 Task: Log work in the project TreatWorks for the issue 'Missing or incorrect error messages' spent time as '4w 4d 1h 50m' and remaining time as '4w 3d 6h 20m' and add a flag. Now add the issue to the epic 'IT project portfolio management (PPM) improvement'.
Action: Mouse moved to (665, 198)
Screenshot: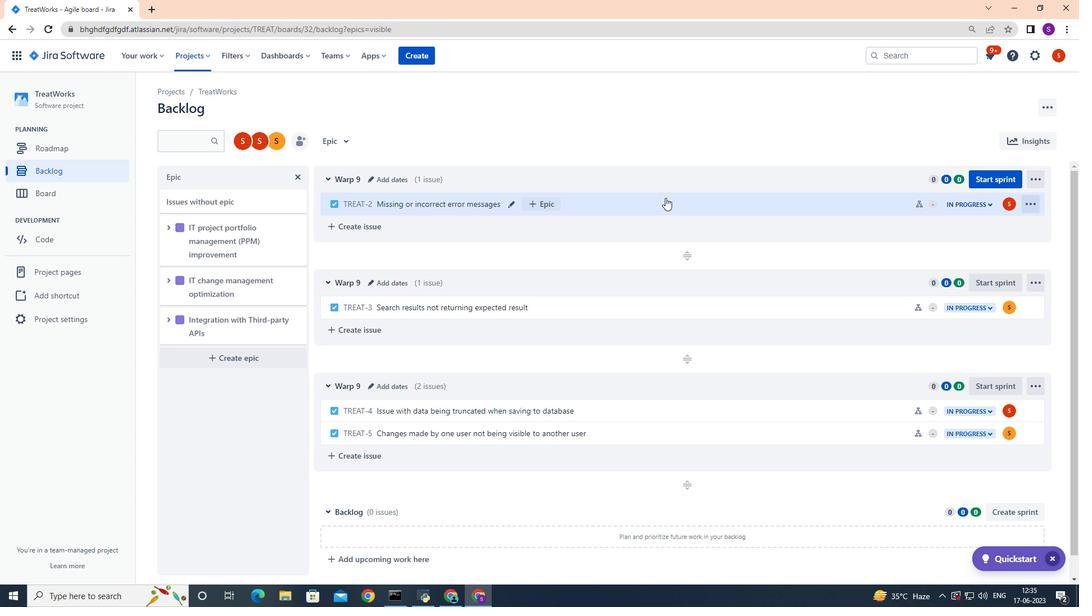 
Action: Mouse pressed left at (665, 198)
Screenshot: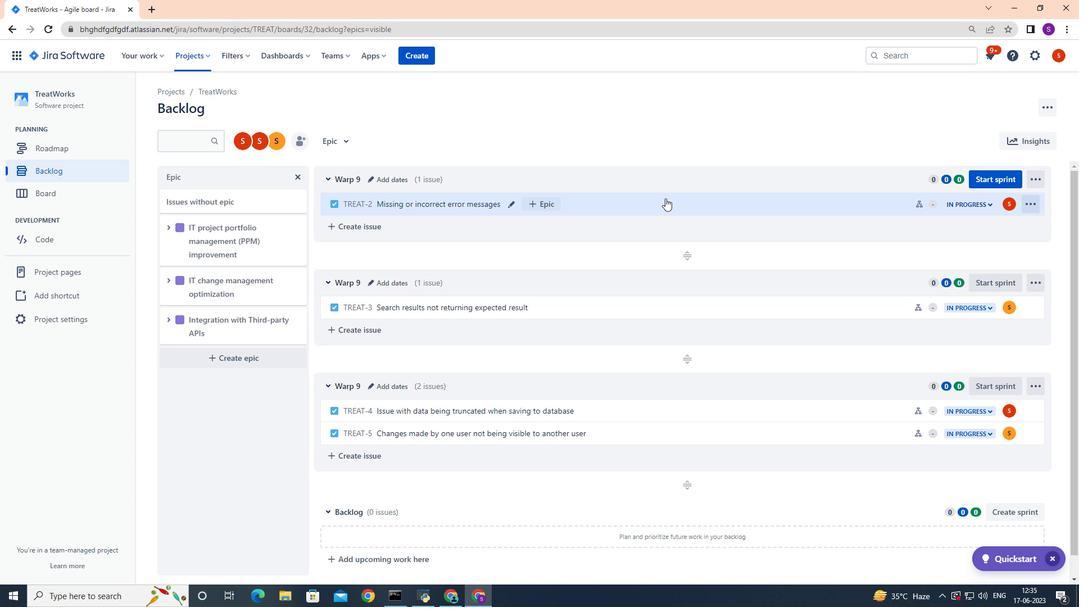 
Action: Mouse moved to (1035, 170)
Screenshot: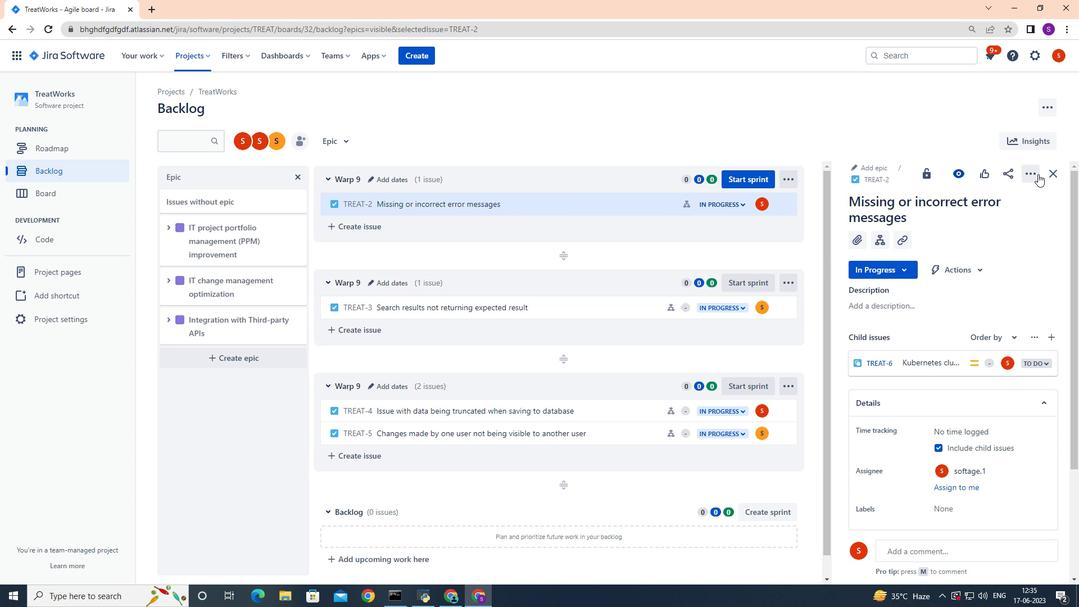 
Action: Mouse pressed left at (1035, 170)
Screenshot: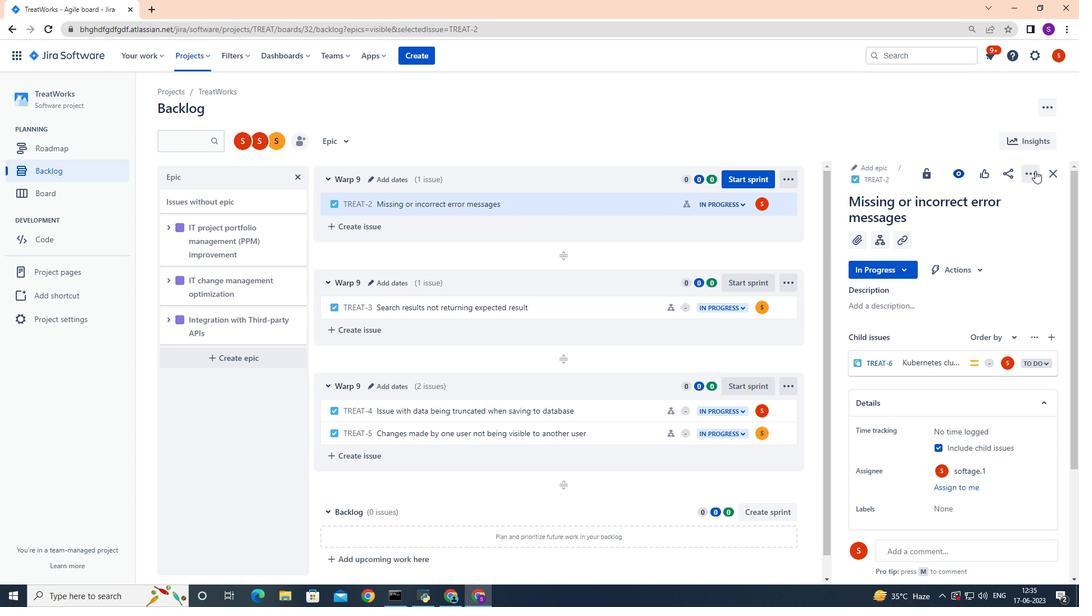 
Action: Mouse moved to (1003, 200)
Screenshot: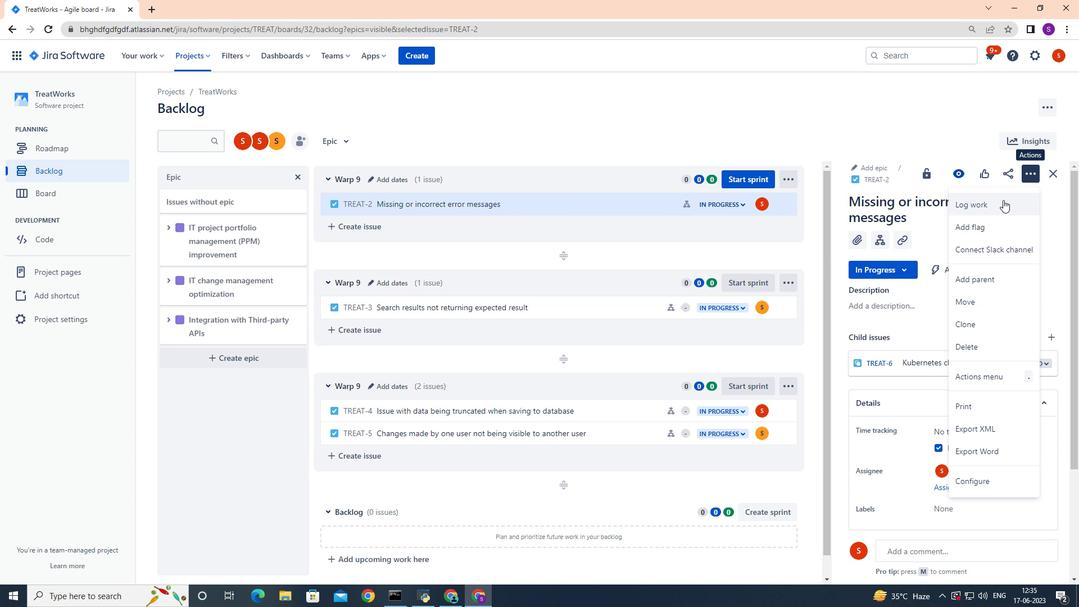 
Action: Mouse pressed left at (1003, 200)
Screenshot: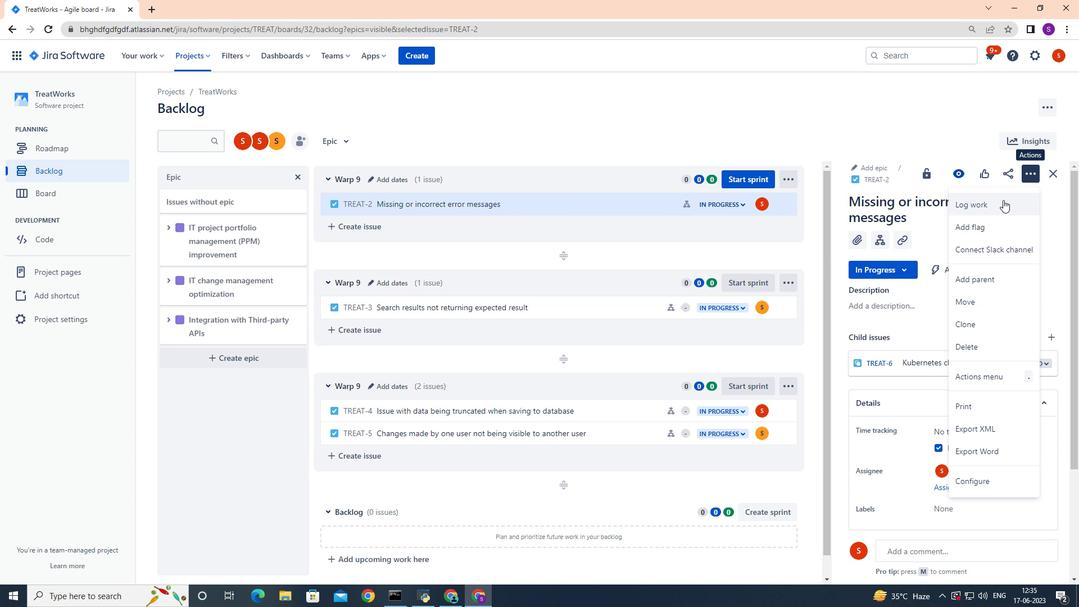 
Action: Mouse moved to (1003, 200)
Screenshot: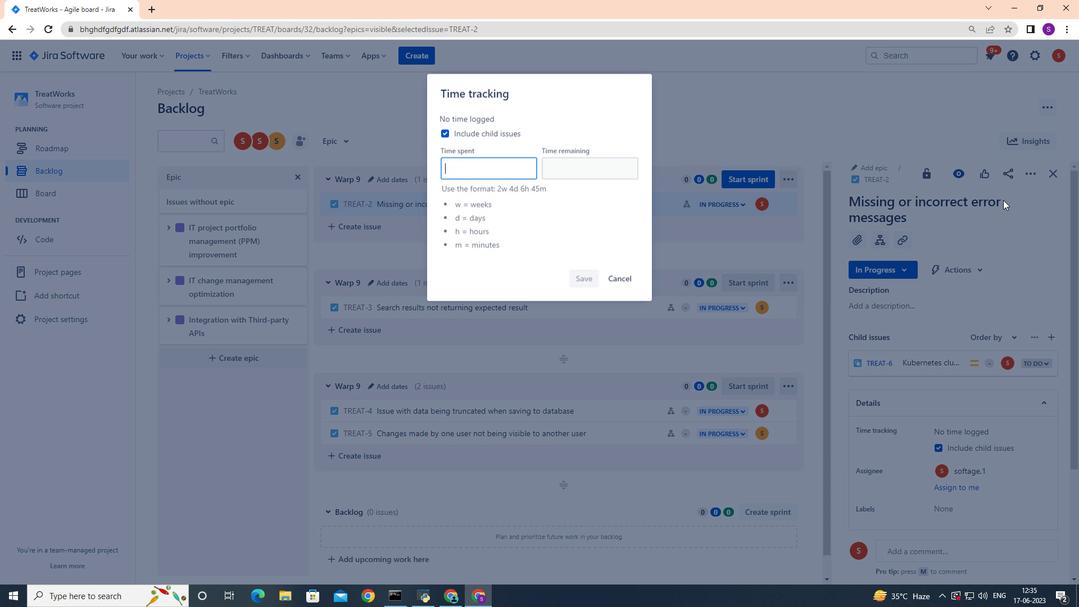 
Action: Key pressed 4w<Key.space>4d<Key.space>1h<Key.space>50m
Screenshot: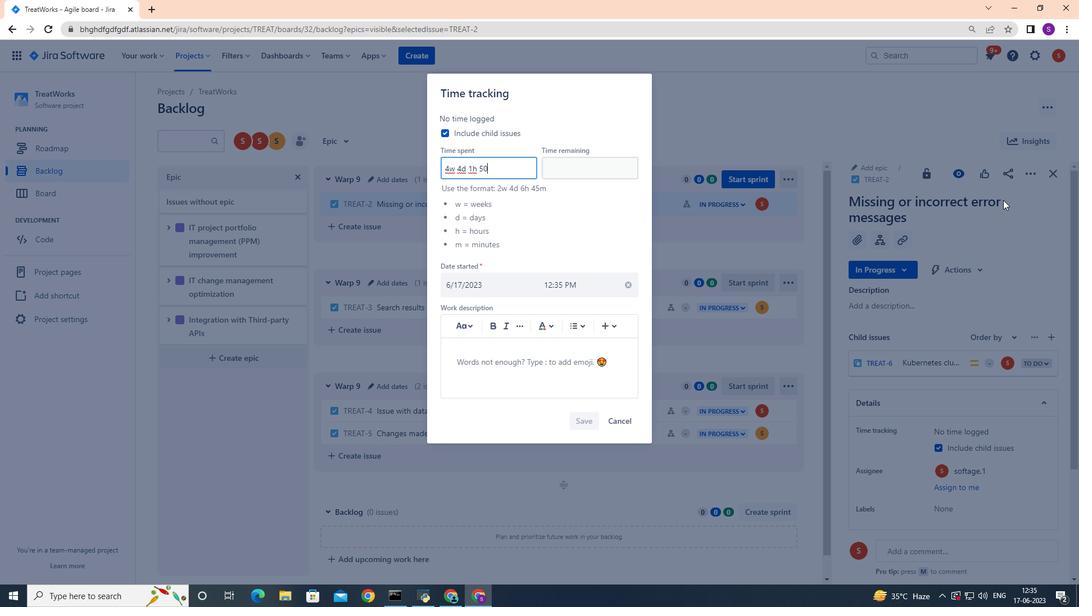 
Action: Mouse moved to (610, 165)
Screenshot: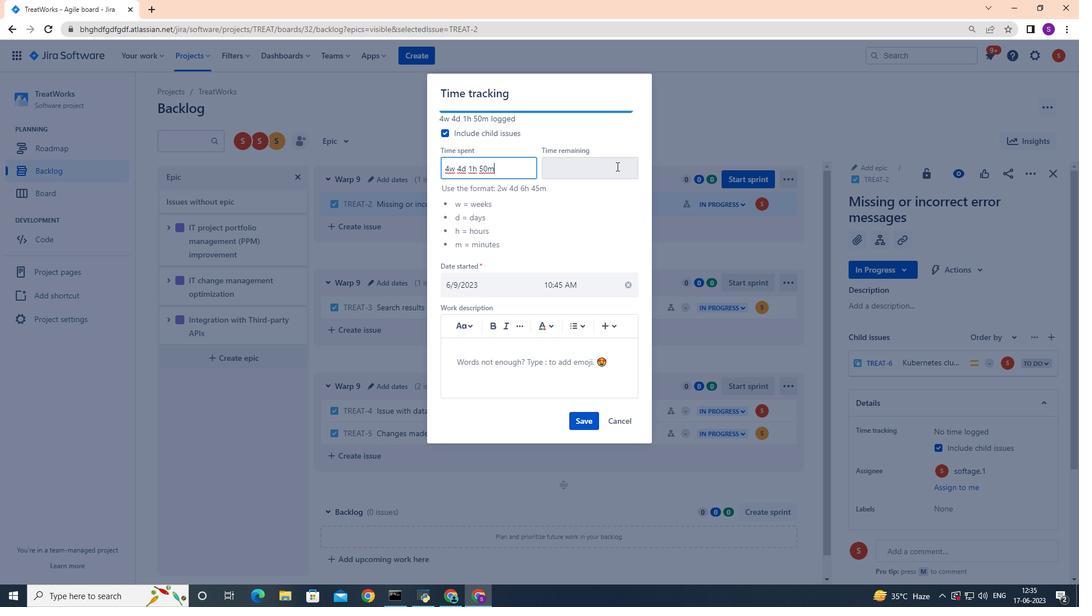 
Action: Mouse pressed left at (610, 165)
Screenshot: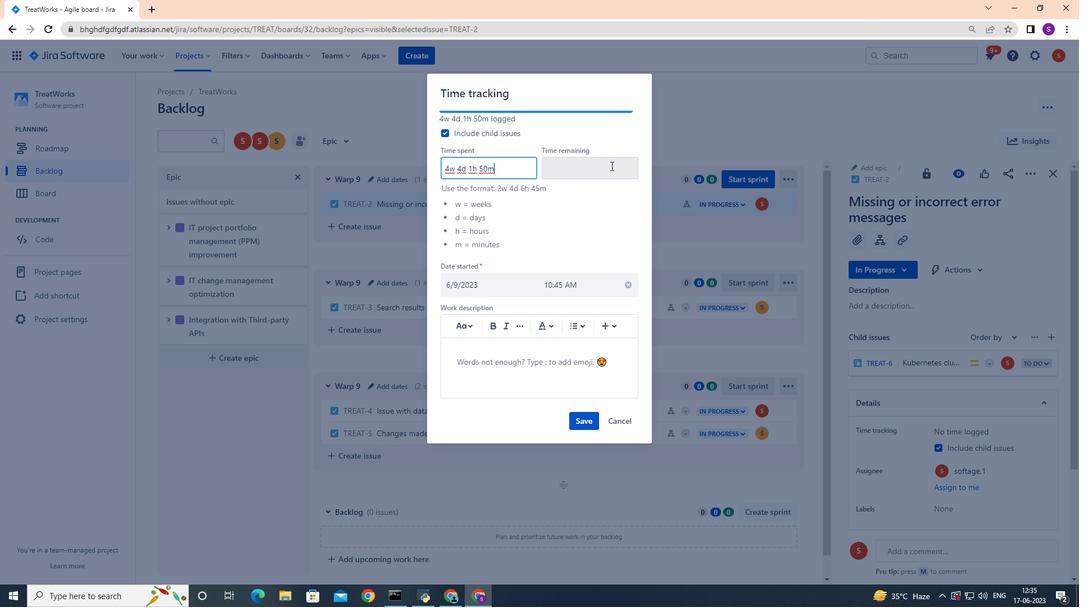 
Action: Mouse moved to (609, 165)
Screenshot: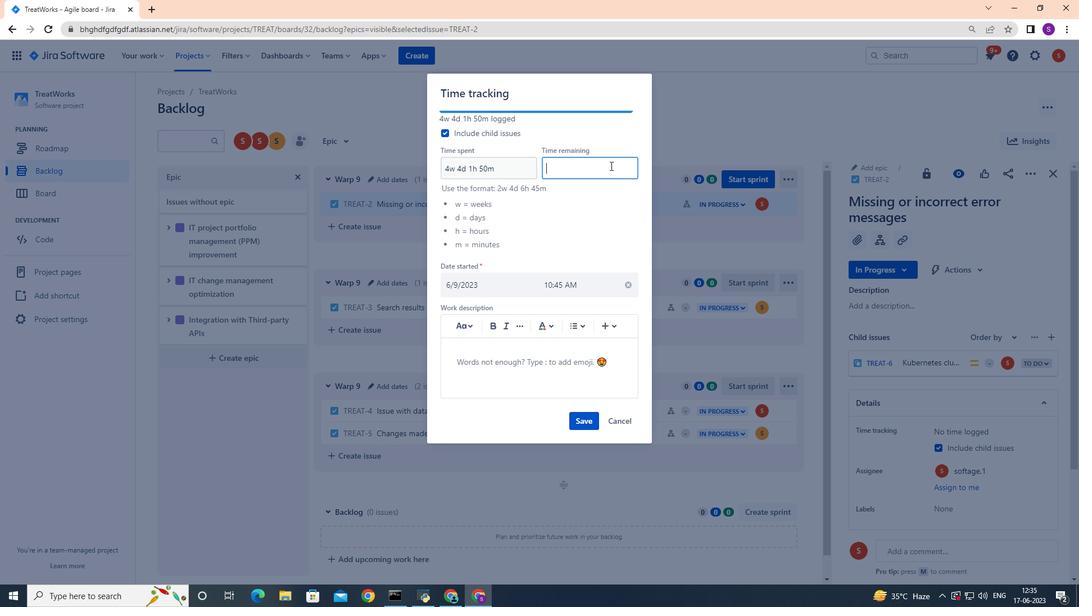 
Action: Key pressed 4w<Key.space>3d<Key.space>6h<Key.space>20m
Screenshot: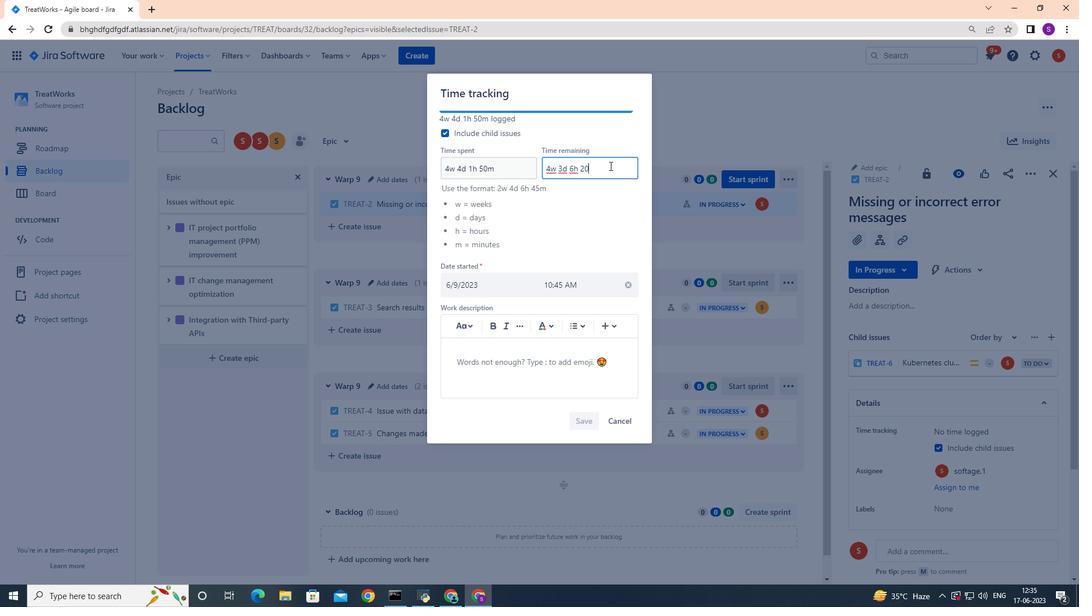 
Action: Mouse moved to (582, 415)
Screenshot: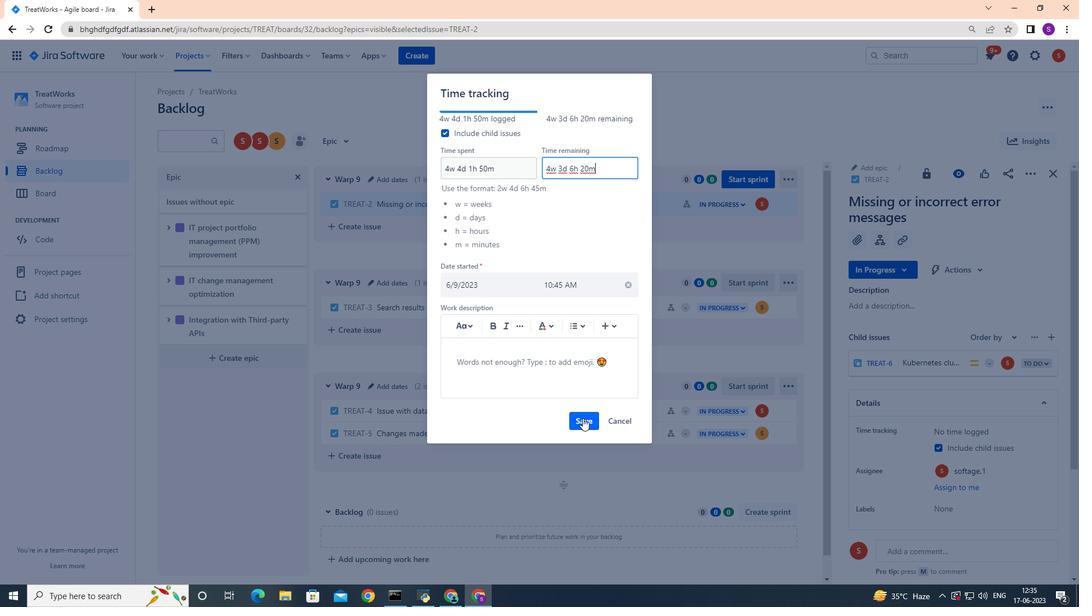 
Action: Mouse pressed left at (582, 415)
Screenshot: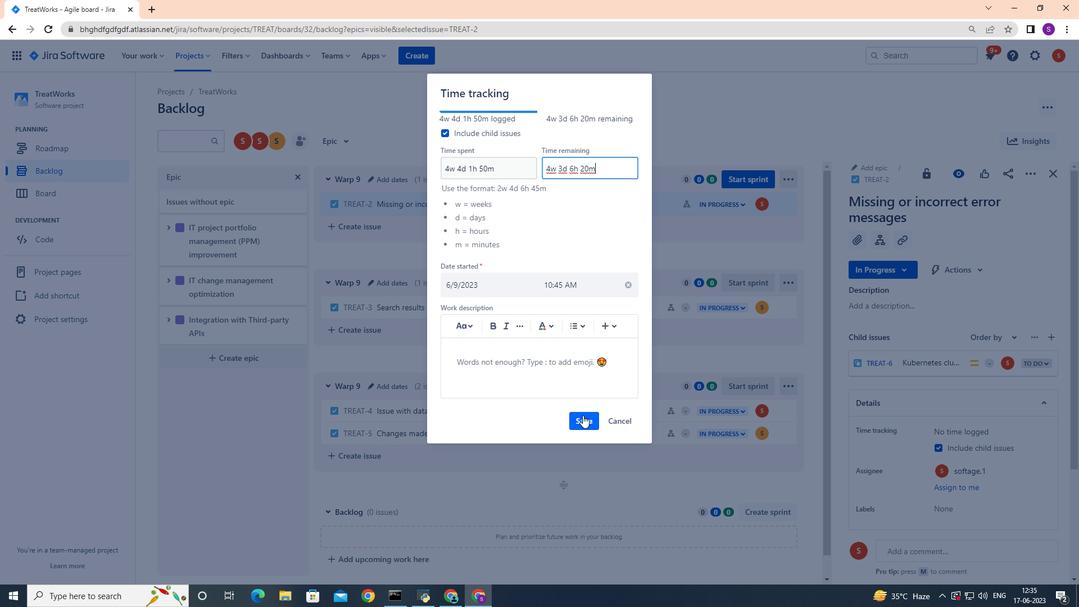 
Action: Mouse moved to (1030, 169)
Screenshot: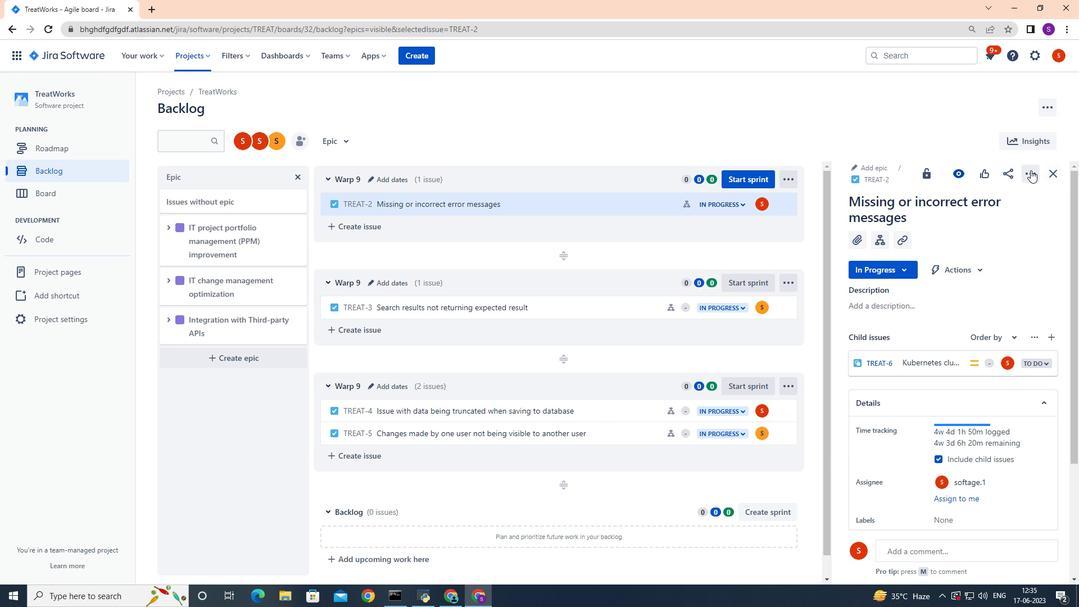 
Action: Mouse pressed left at (1030, 169)
Screenshot: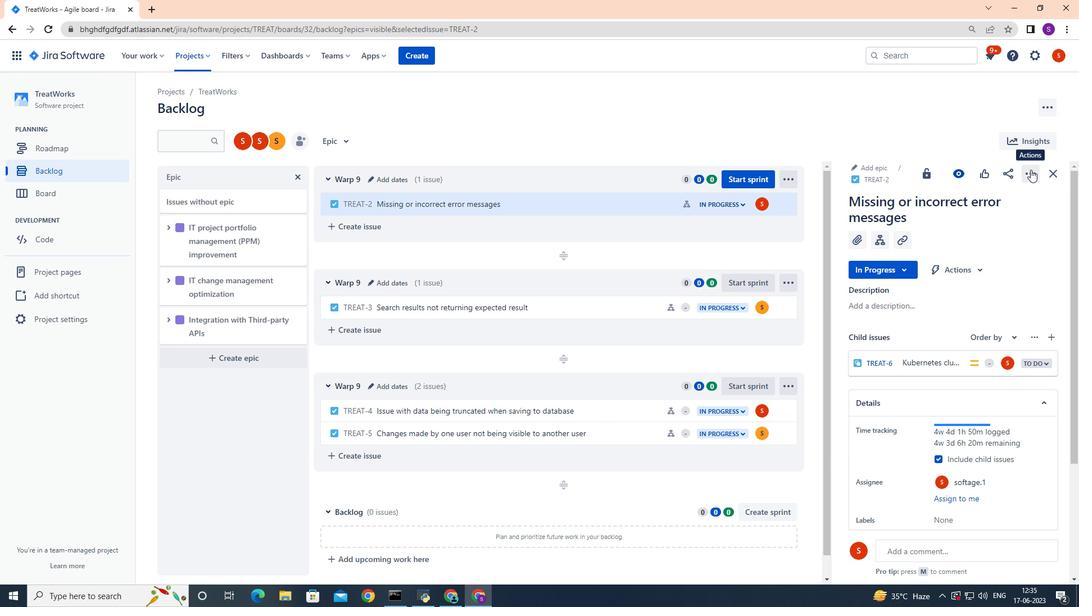 
Action: Mouse moved to (989, 222)
Screenshot: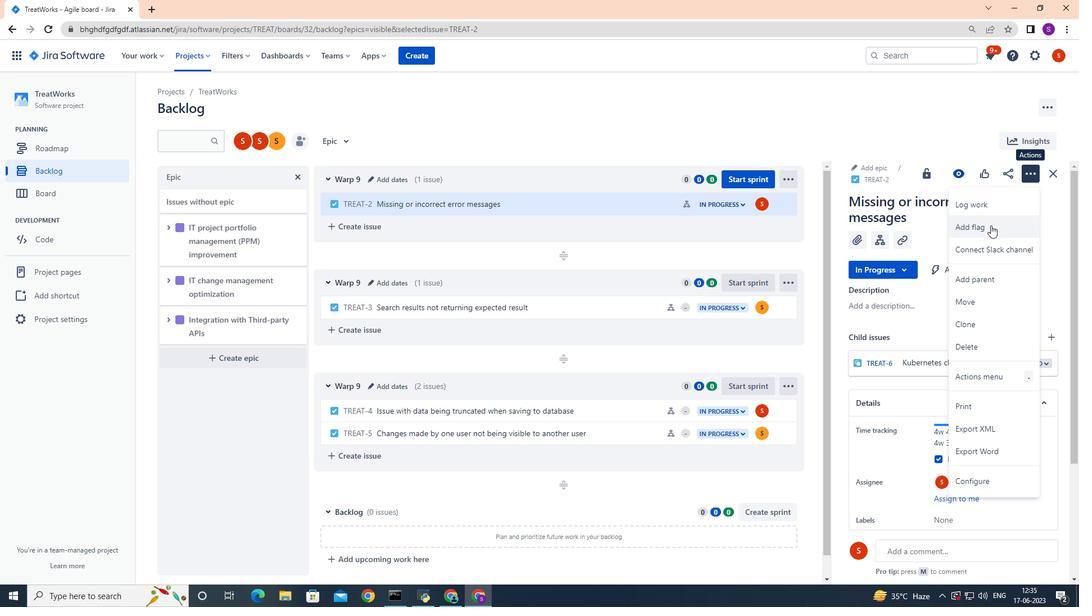 
Action: Mouse pressed left at (989, 222)
Screenshot: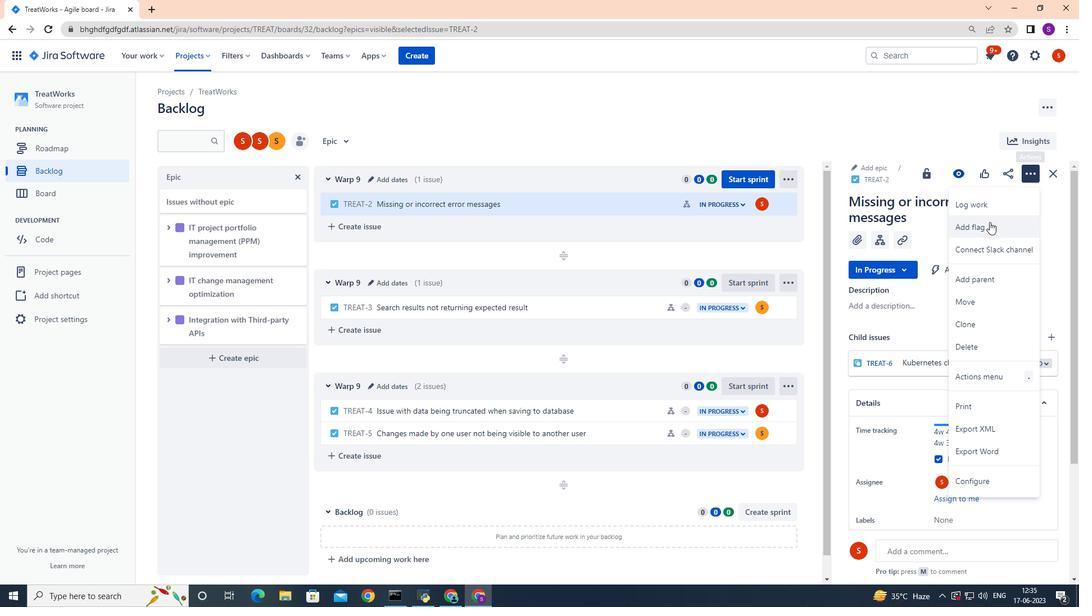 
Action: Mouse moved to (543, 201)
Screenshot: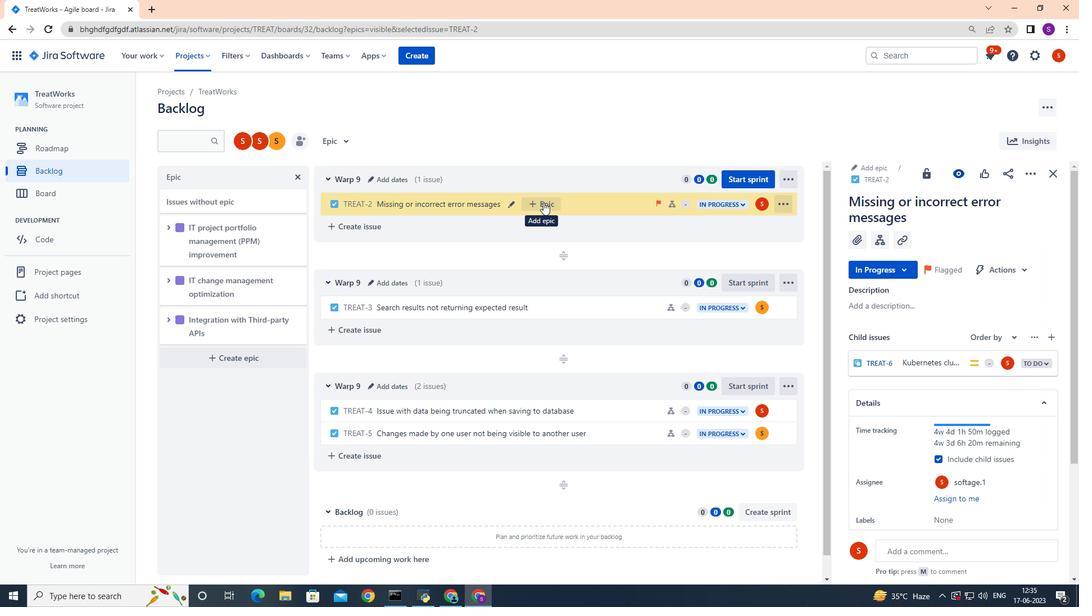 
Action: Mouse pressed left at (543, 201)
Screenshot: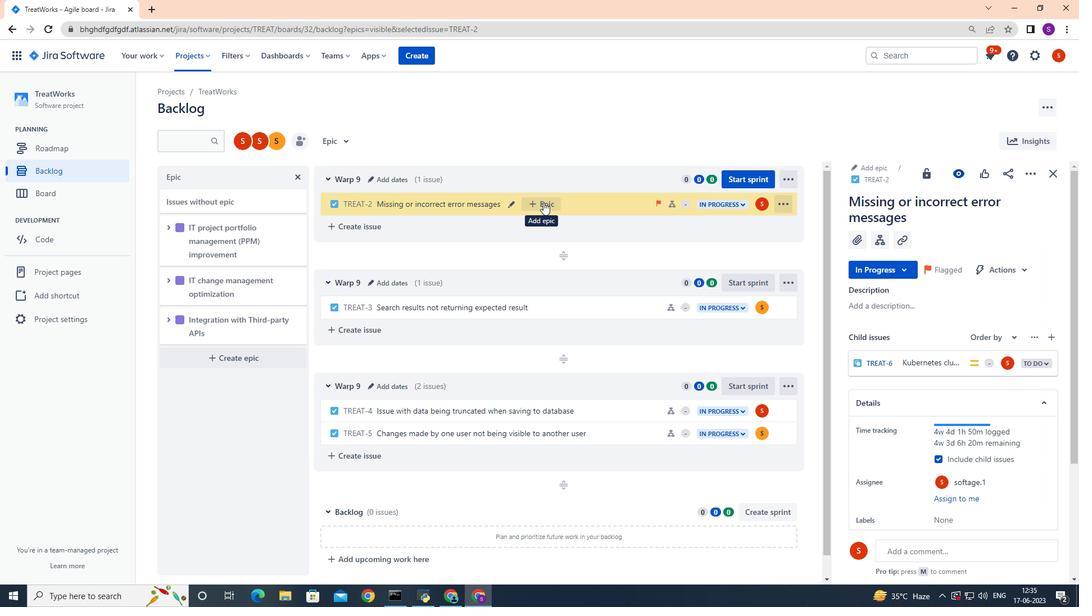 
Action: Mouse moved to (619, 279)
Screenshot: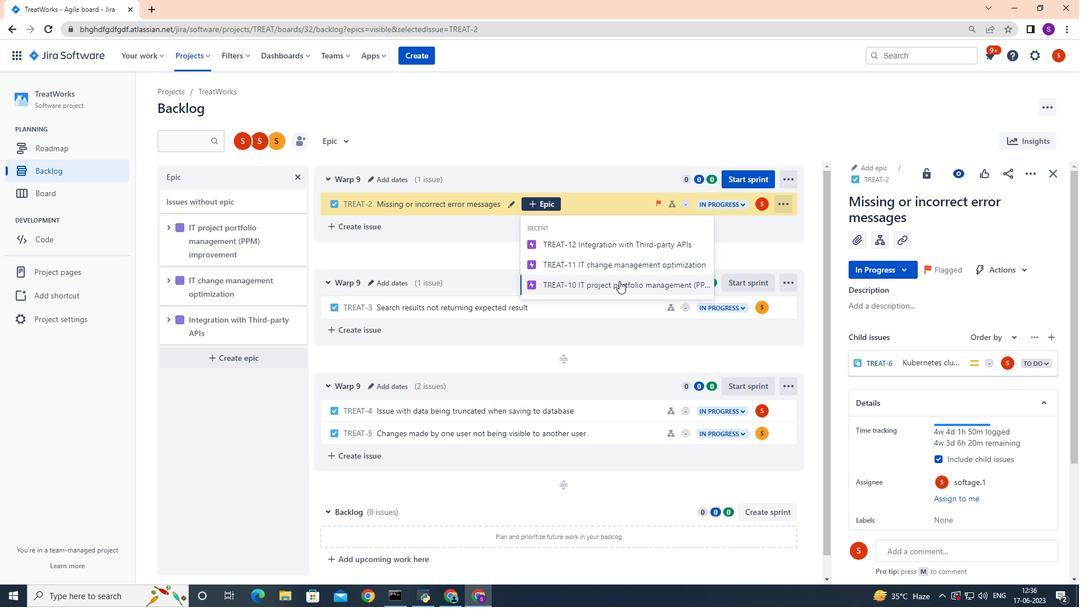 
Action: Mouse pressed left at (619, 279)
Screenshot: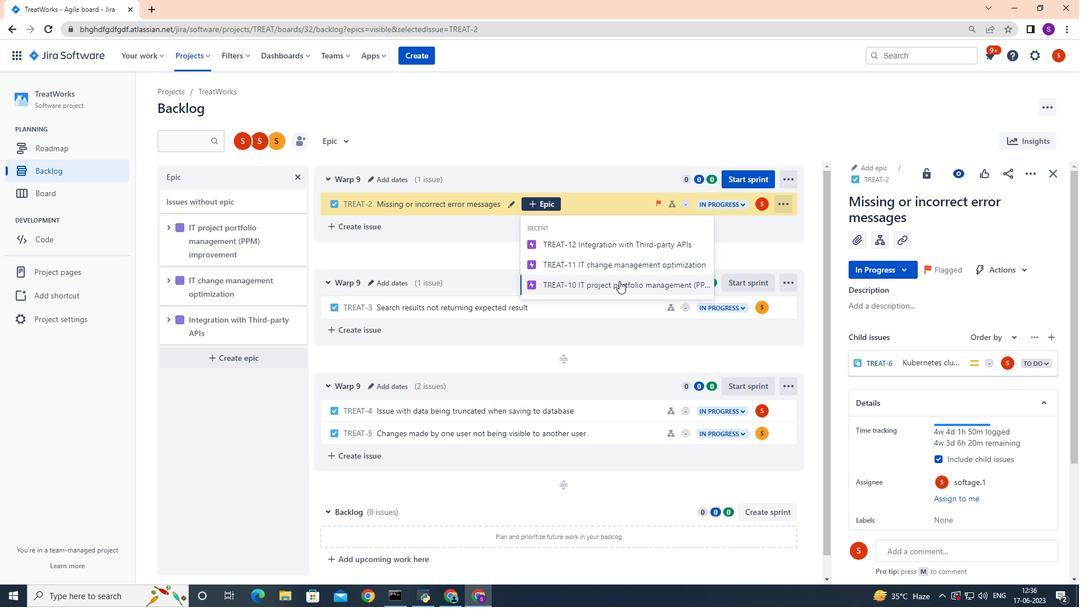 
Action: Mouse moved to (619, 140)
Screenshot: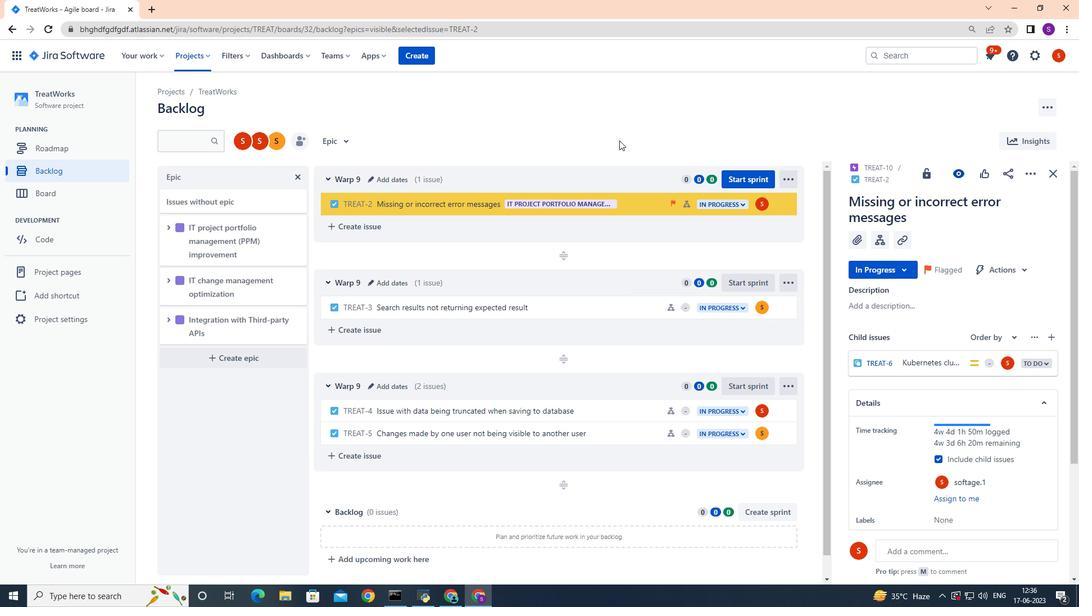 
